 Task: Add a dependency to the task Upgrade and migrate company contract negotiation to a cloud-based solution , the existing task  Integrate website with a new live chat support software in the project ComplexBridge
Action: Mouse moved to (1022, 349)
Screenshot: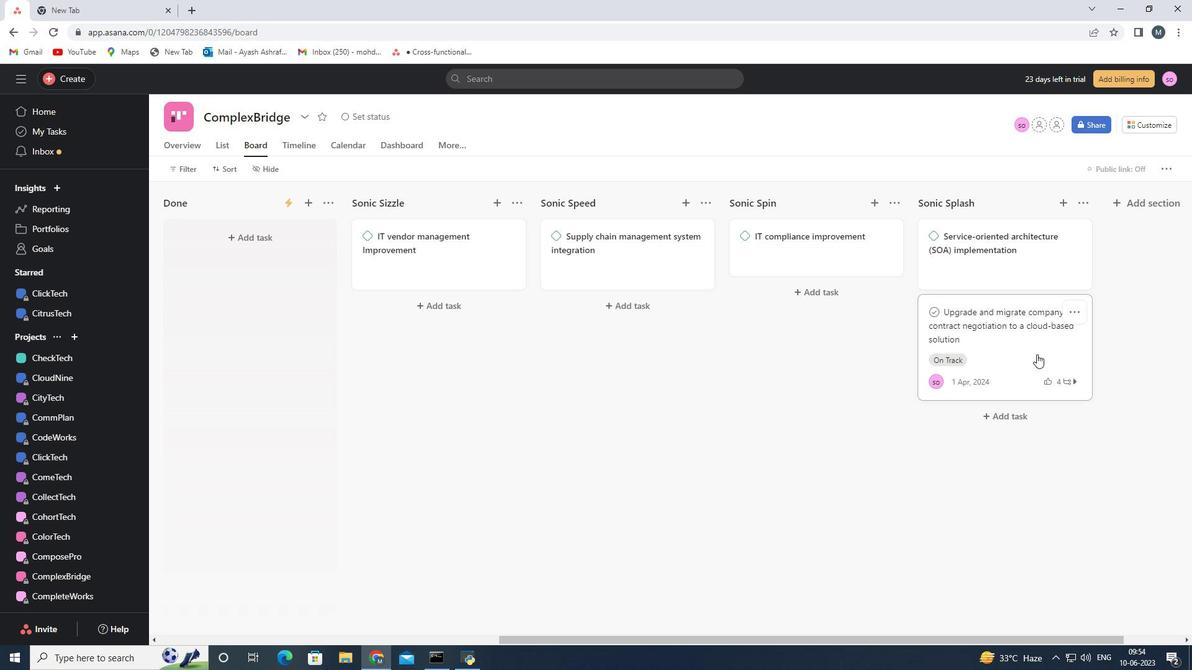 
Action: Mouse pressed left at (1022, 349)
Screenshot: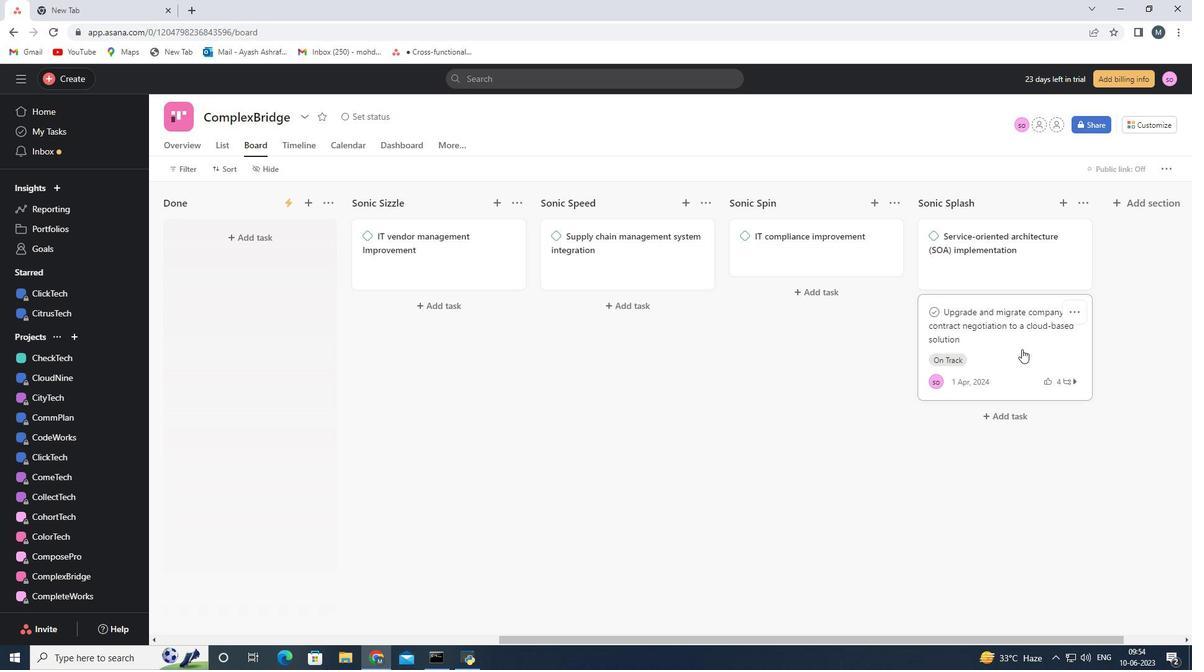 
Action: Mouse moved to (883, 383)
Screenshot: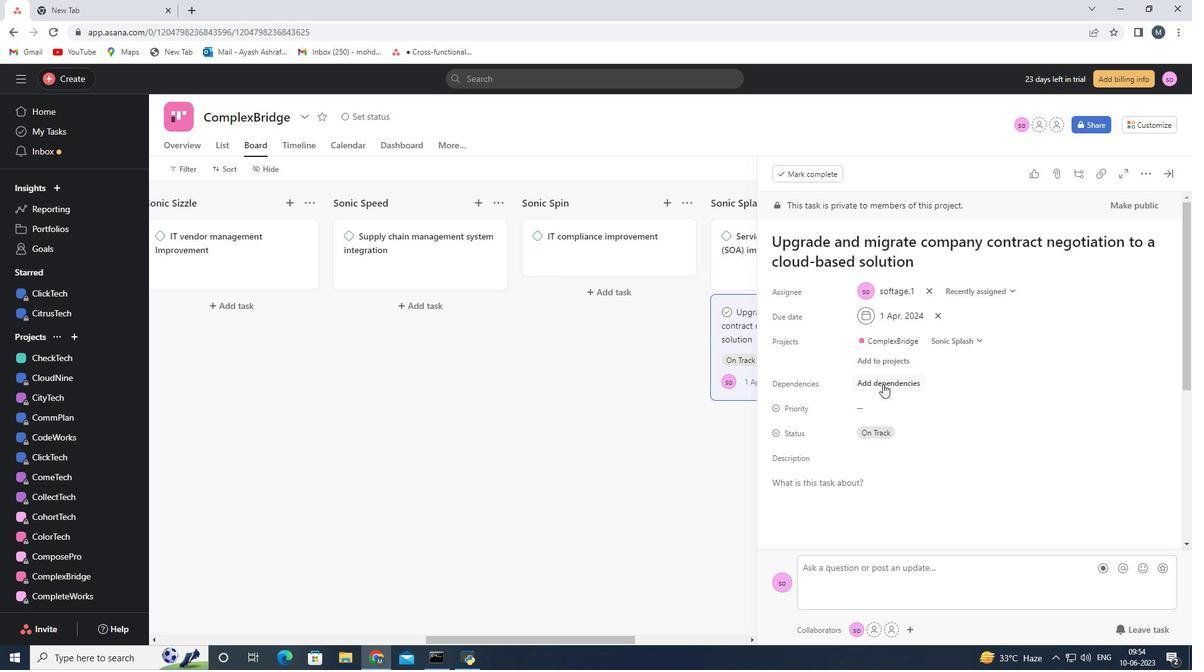 
Action: Mouse pressed left at (883, 383)
Screenshot: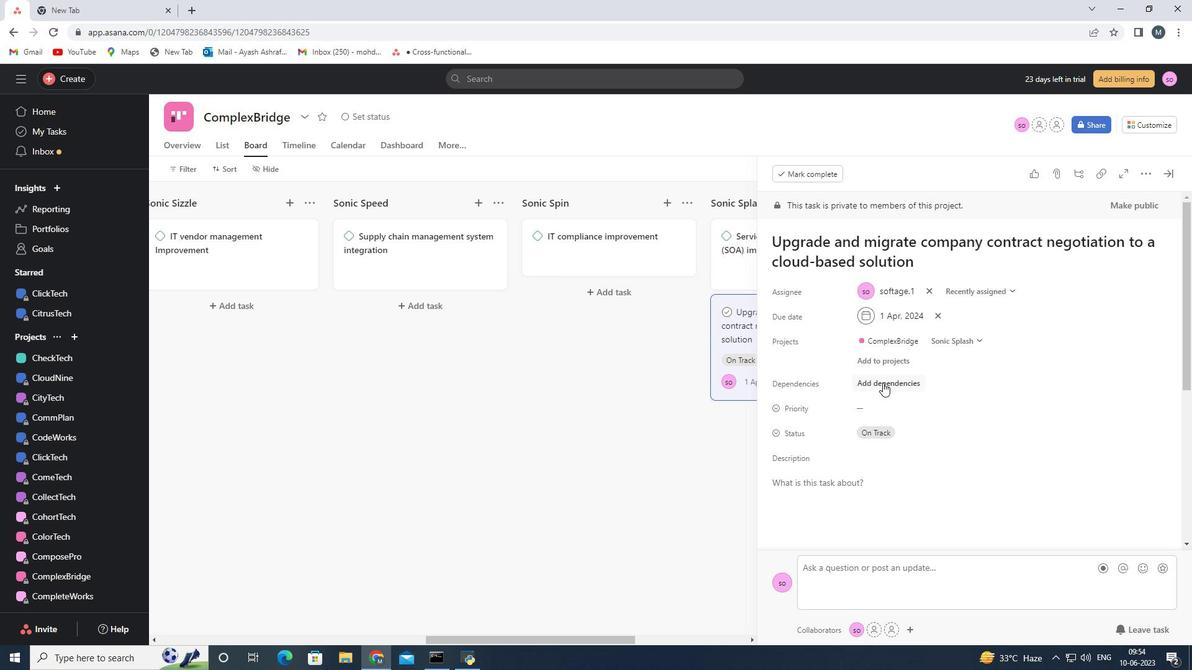 
Action: Key pressed <Key.shift>Integrate<Key.space>website<Key.space>with<Key.space>a<Key.space>new<Key.space>live<Key.space>chat<Key.space>support<Key.space>software<Key.space>
Screenshot: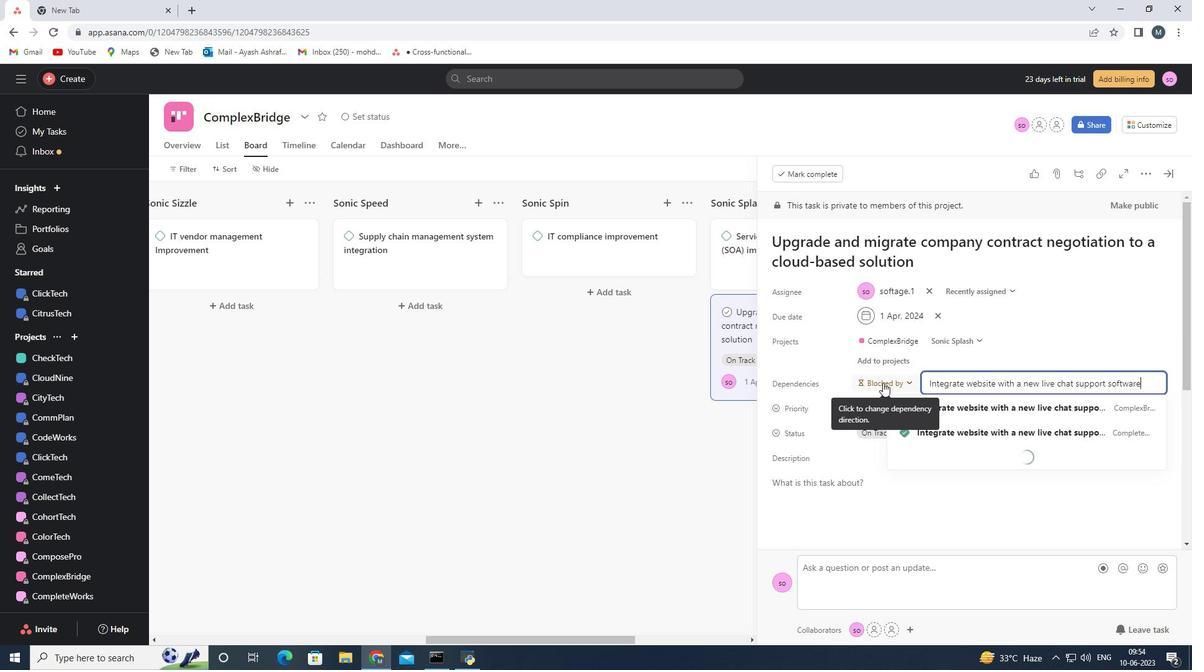 
Action: Mouse moved to (1007, 409)
Screenshot: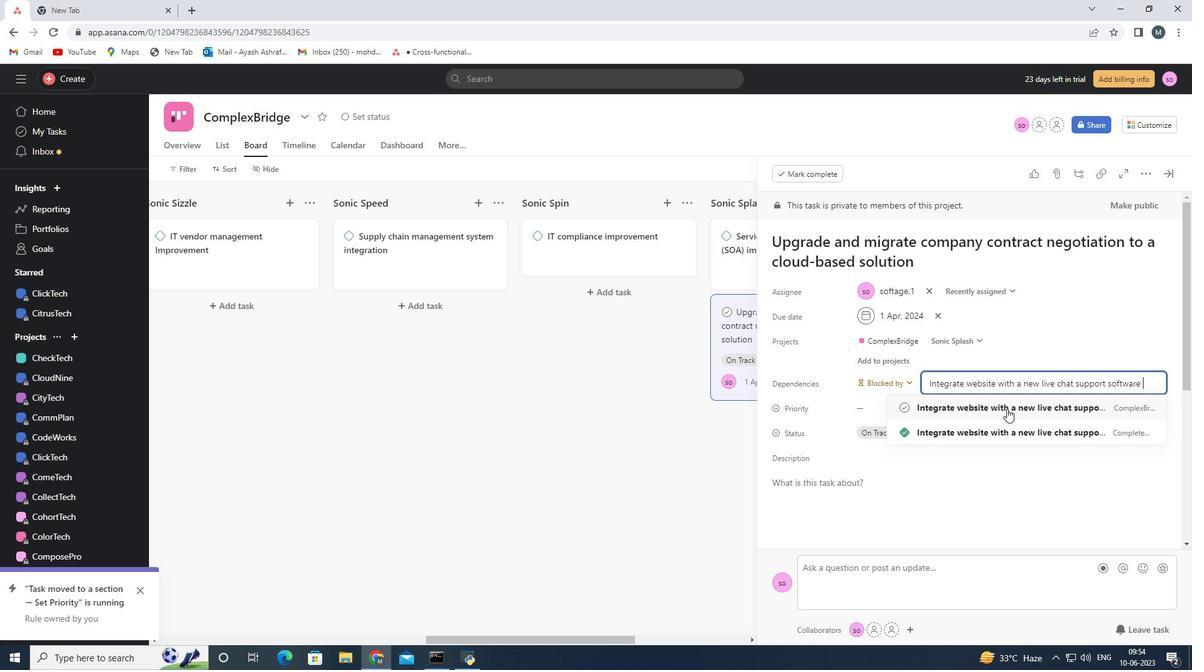 
Action: Mouse pressed left at (1007, 409)
Screenshot: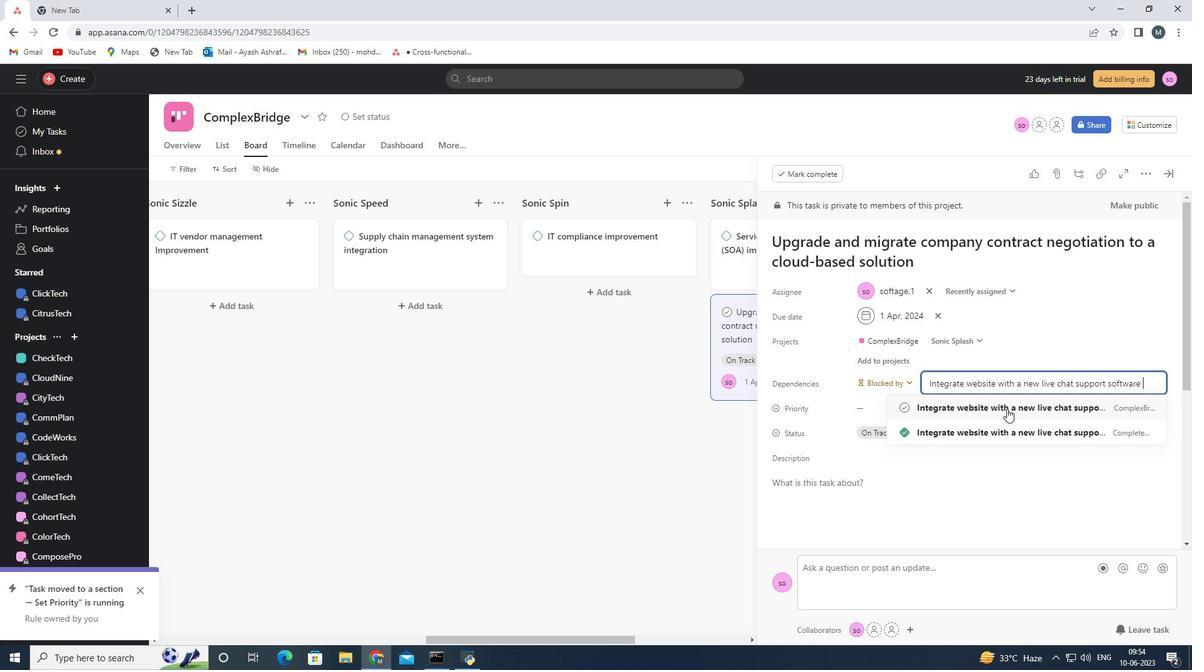 
Action: Mouse moved to (1164, 173)
Screenshot: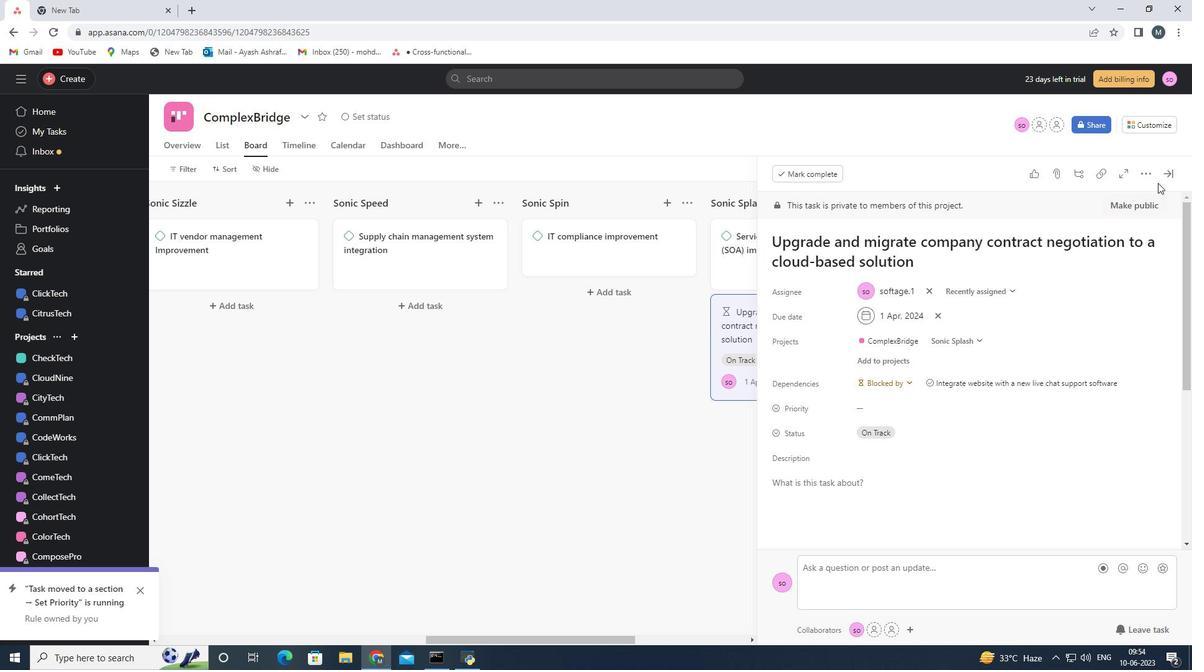 
Action: Mouse pressed left at (1164, 173)
Screenshot: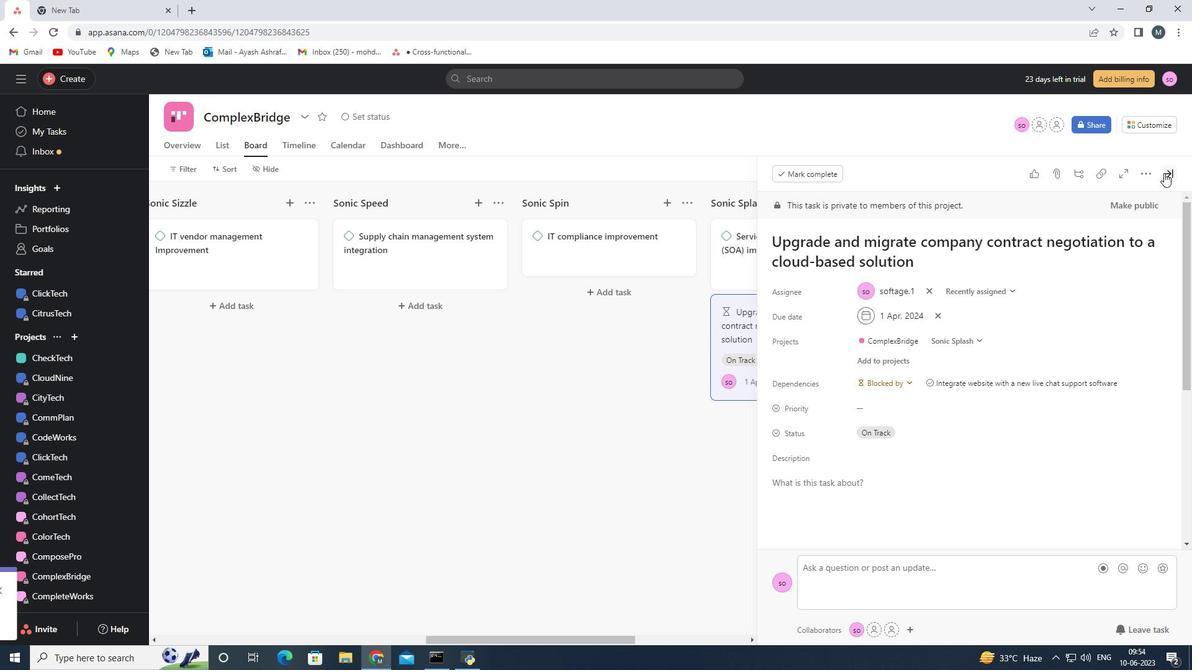 
Action: Mouse moved to (578, 455)
Screenshot: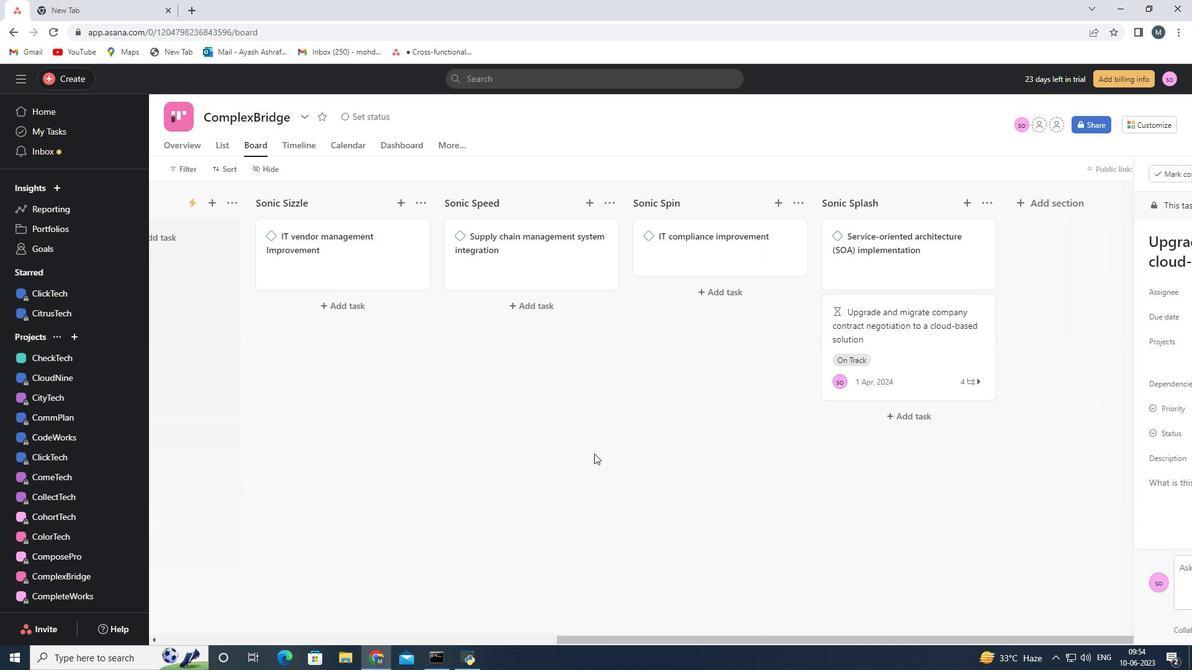
